 Task: Add 17 Trees Pinot Grigio to the cart.
Action: Mouse moved to (957, 318)
Screenshot: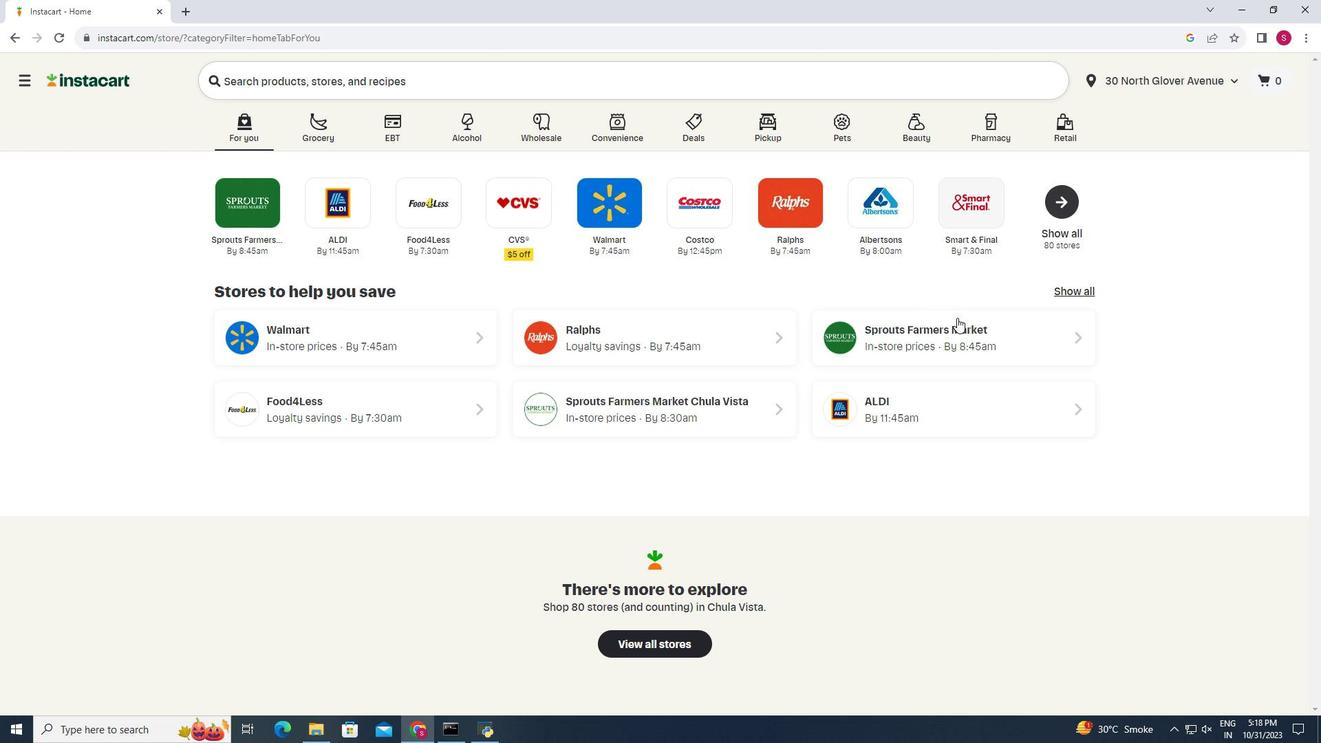 
Action: Mouse pressed left at (957, 318)
Screenshot: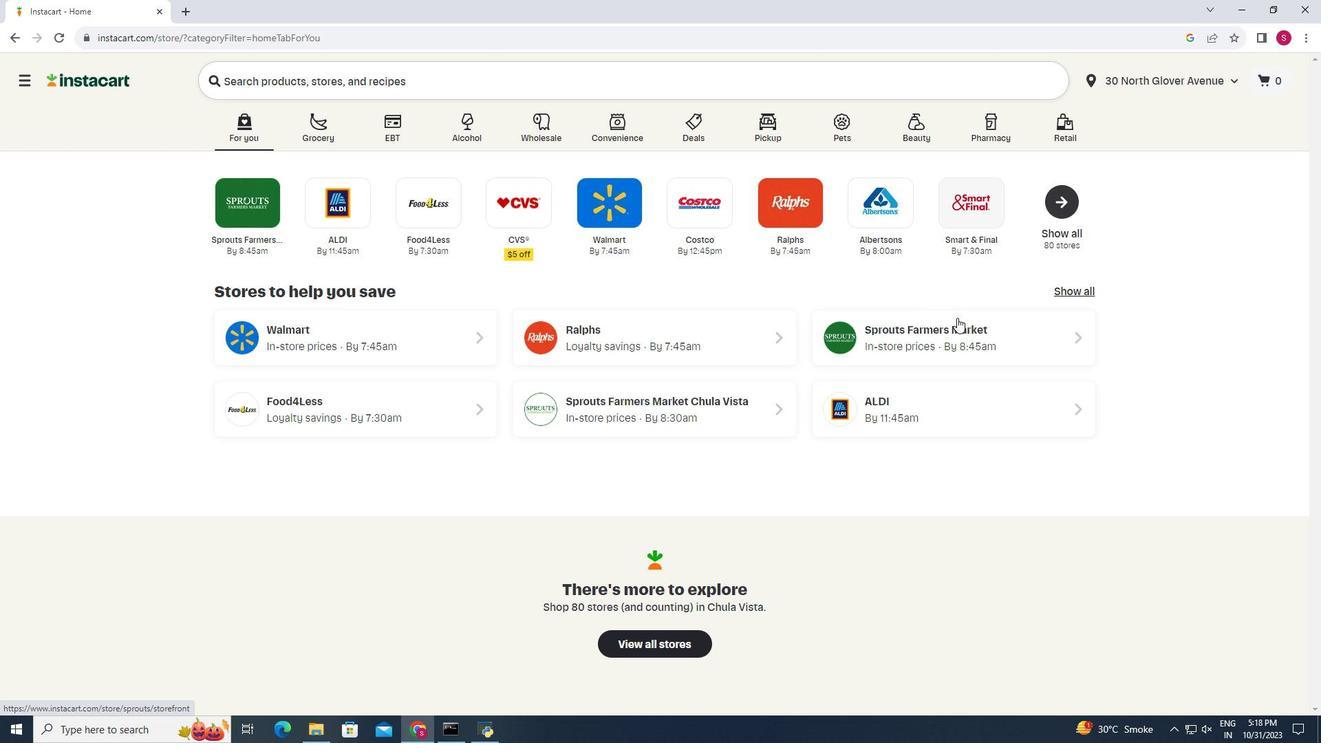 
Action: Mouse moved to (55, 705)
Screenshot: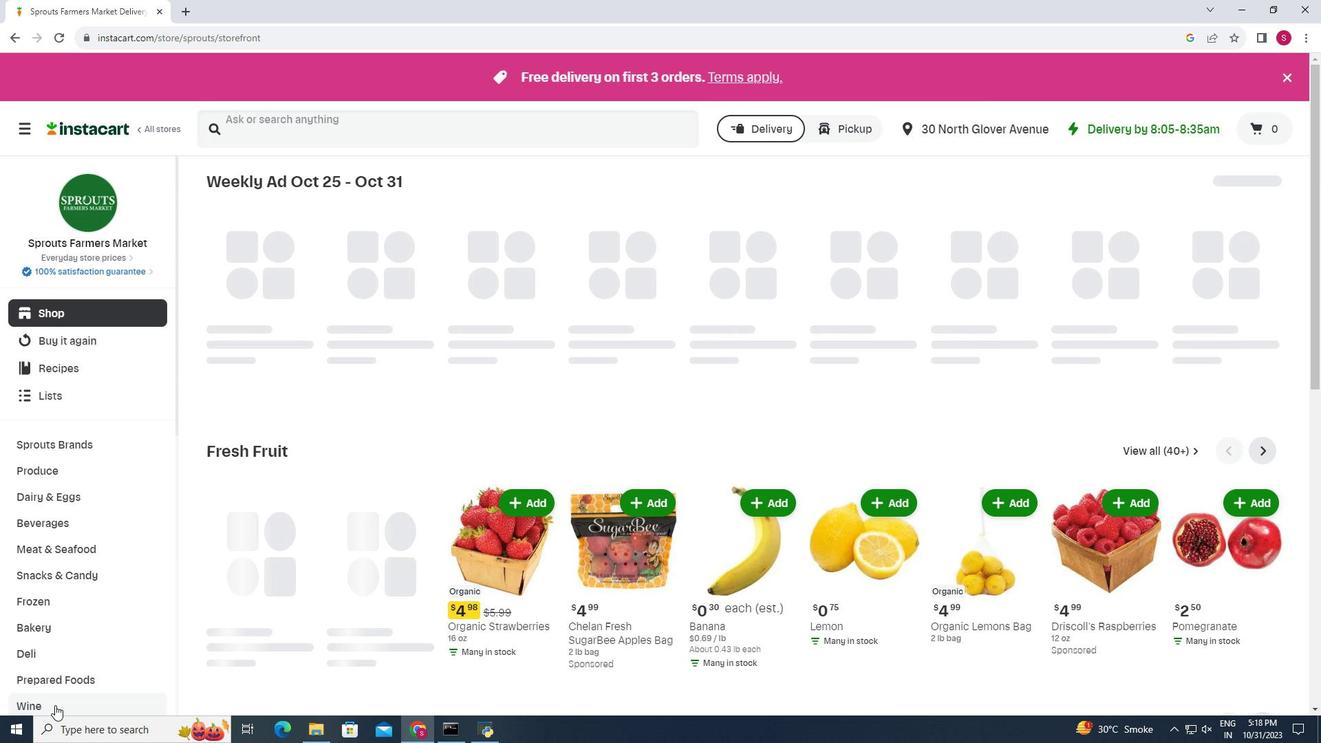 
Action: Mouse pressed left at (55, 705)
Screenshot: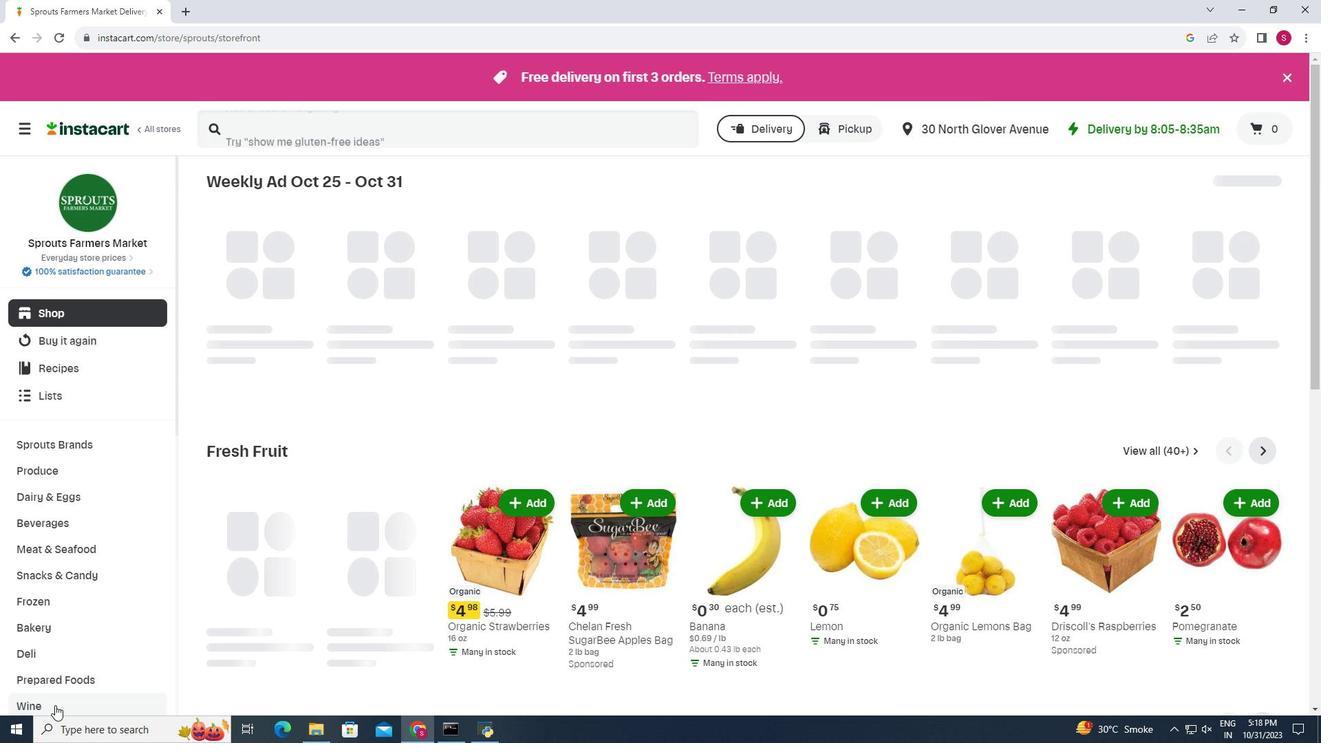 
Action: Mouse moved to (391, 219)
Screenshot: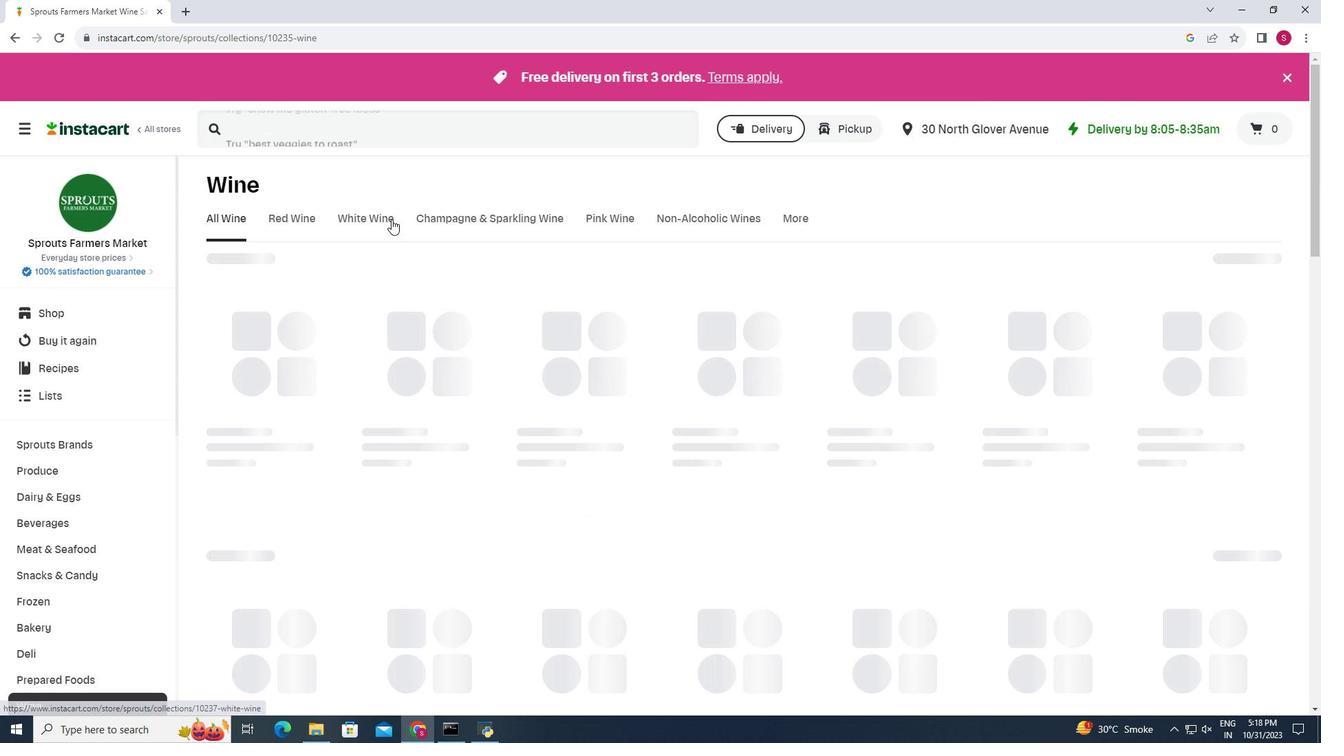 
Action: Mouse pressed left at (391, 219)
Screenshot: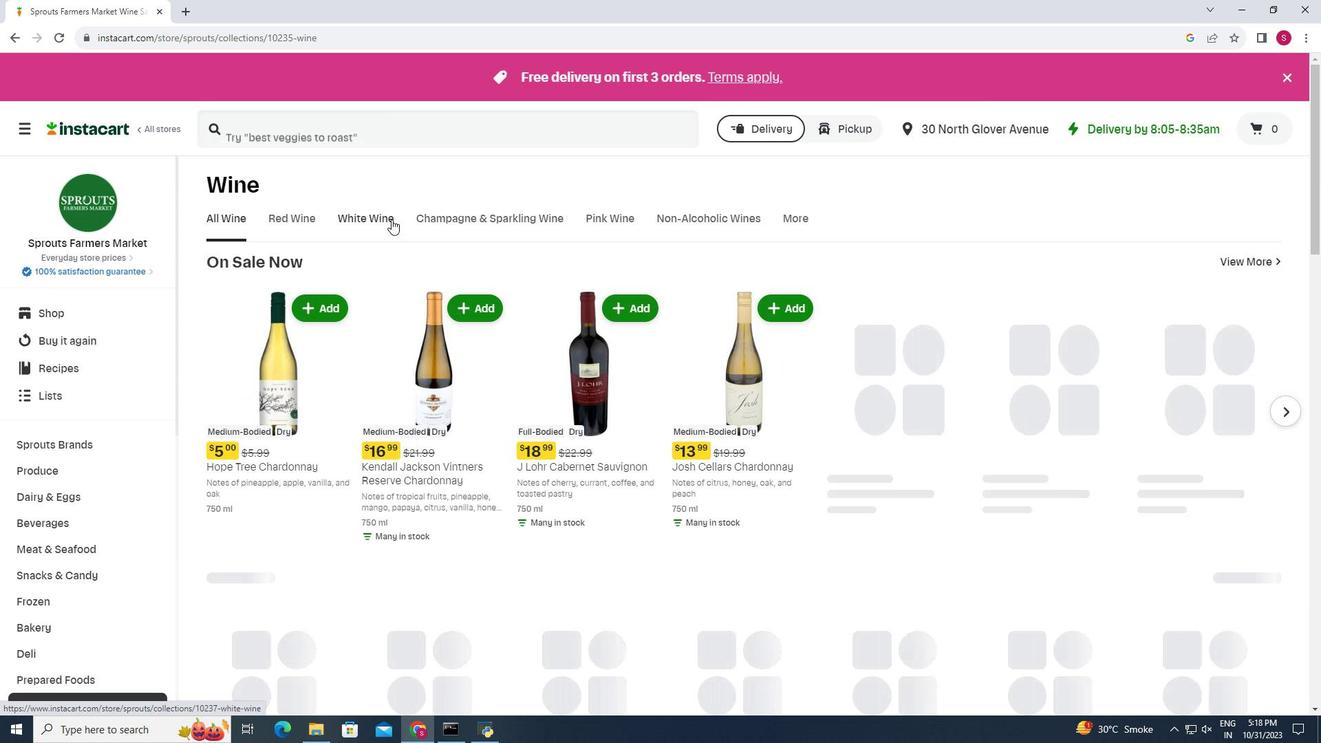 
Action: Mouse moved to (592, 276)
Screenshot: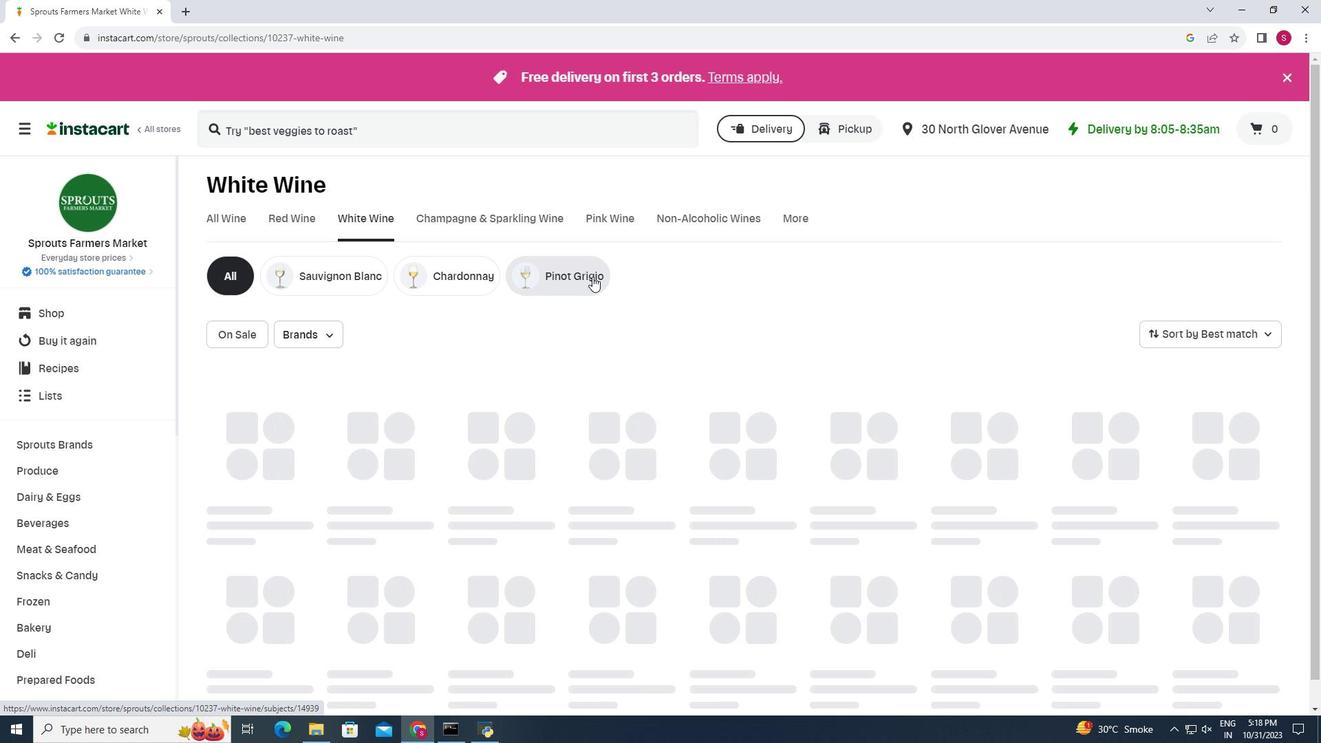 
Action: Mouse pressed left at (592, 276)
Screenshot: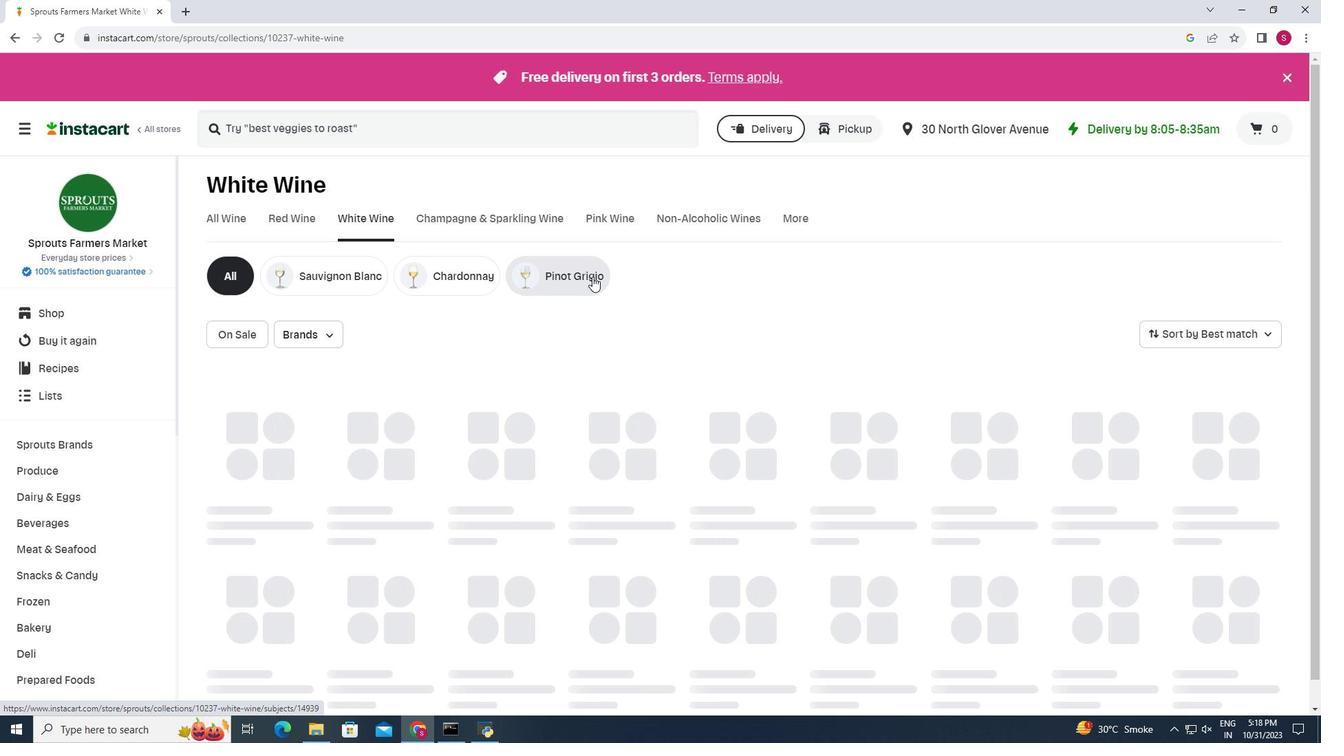 
Action: Mouse moved to (740, 307)
Screenshot: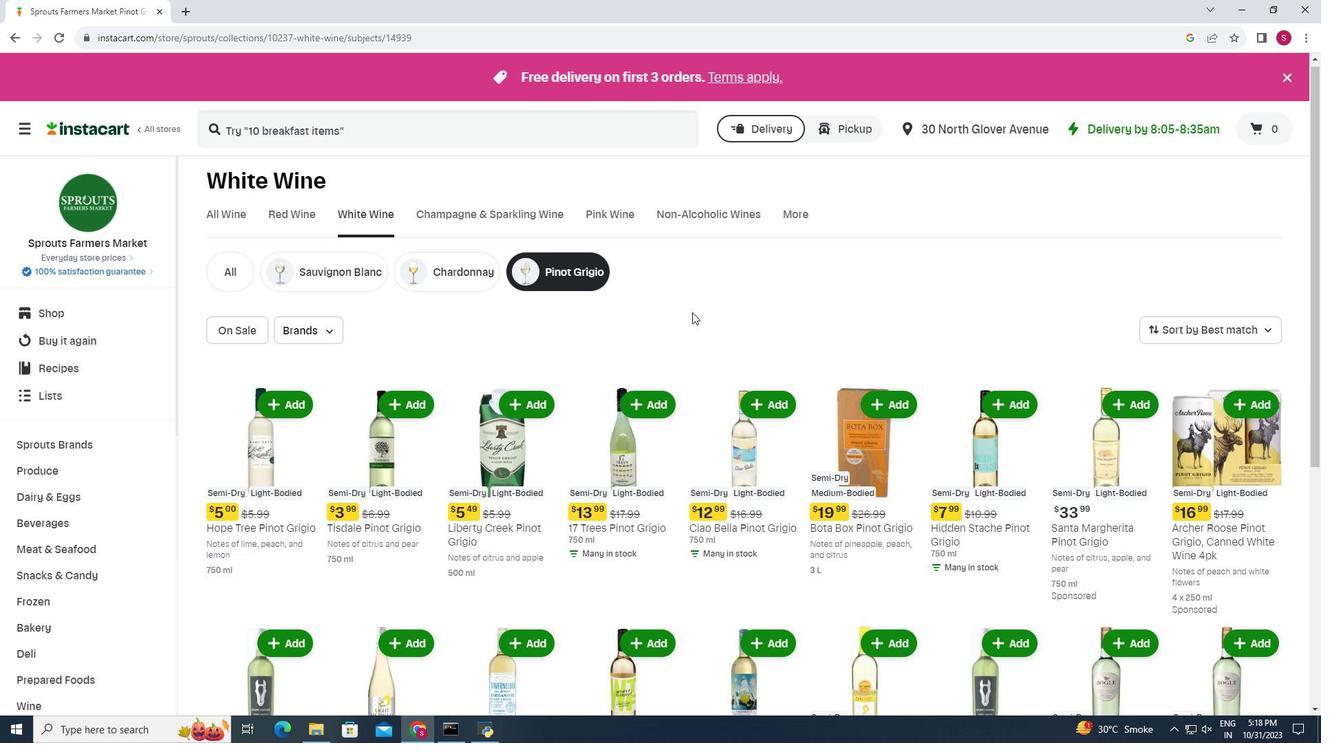 
Action: Mouse scrolled (740, 306) with delta (0, 0)
Screenshot: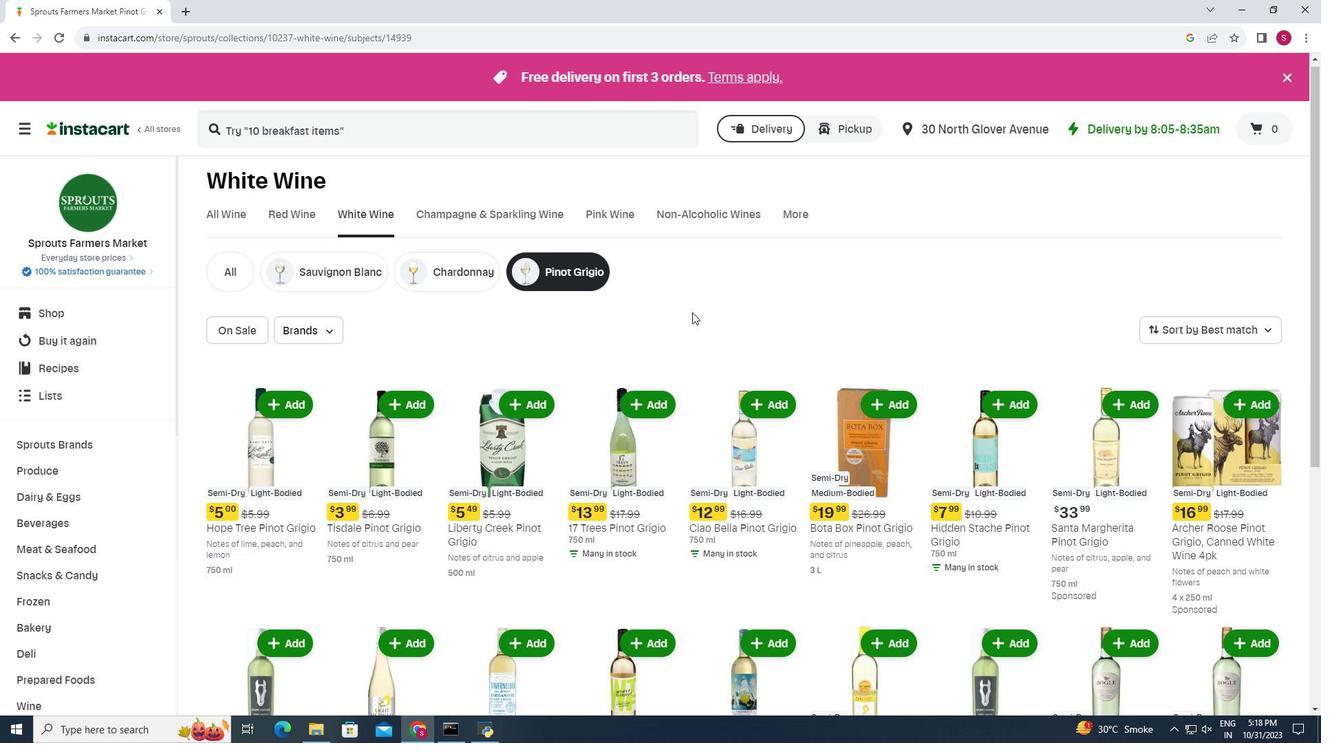 
Action: Mouse moved to (628, 315)
Screenshot: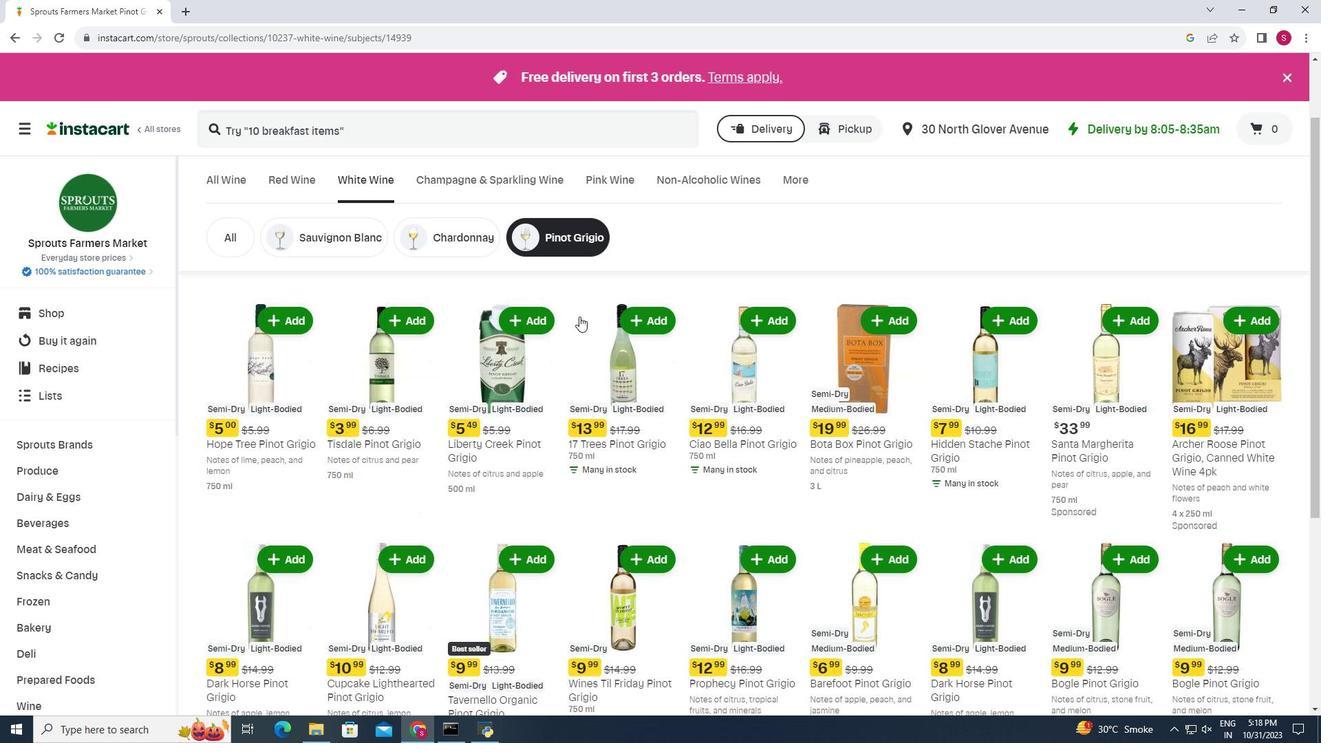 
Action: Mouse scrolled (628, 314) with delta (0, 0)
Screenshot: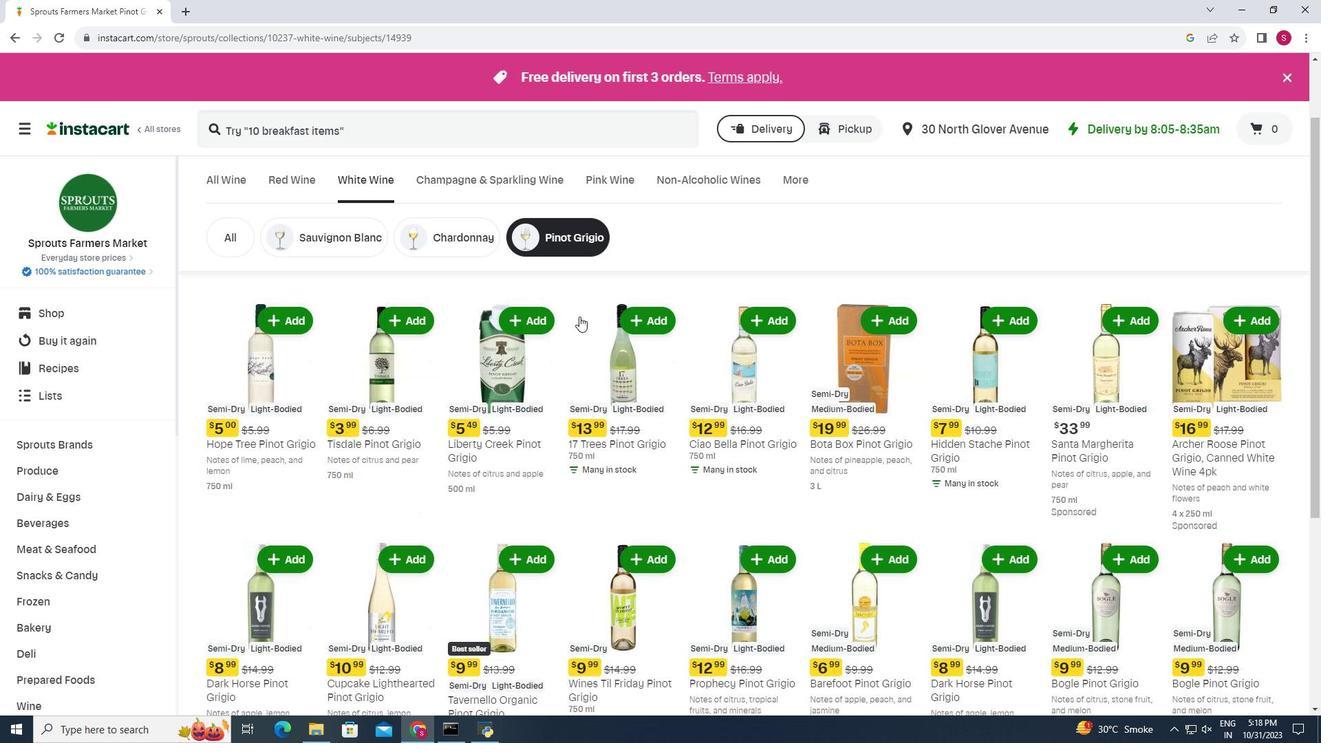 
Action: Mouse moved to (593, 394)
Screenshot: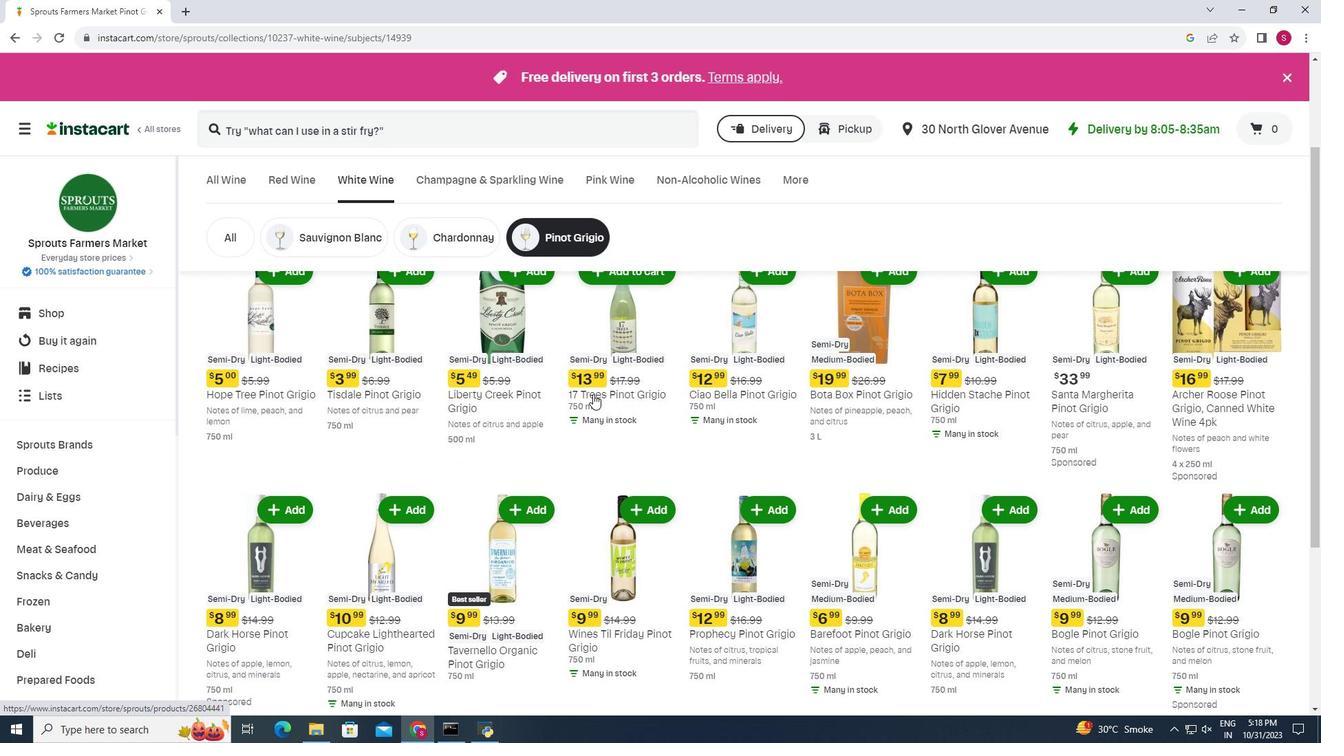 
Action: Mouse scrolled (593, 395) with delta (0, 0)
Screenshot: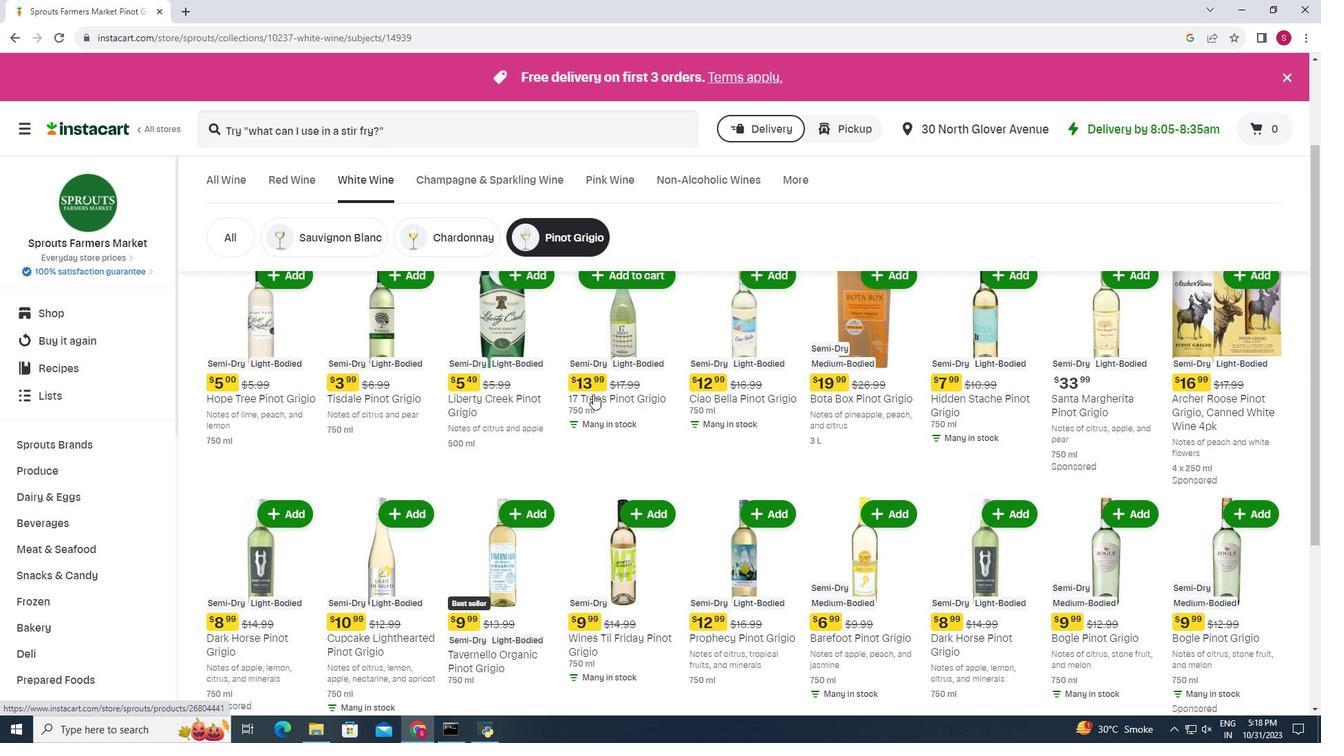 
Action: Mouse scrolled (593, 395) with delta (0, 0)
Screenshot: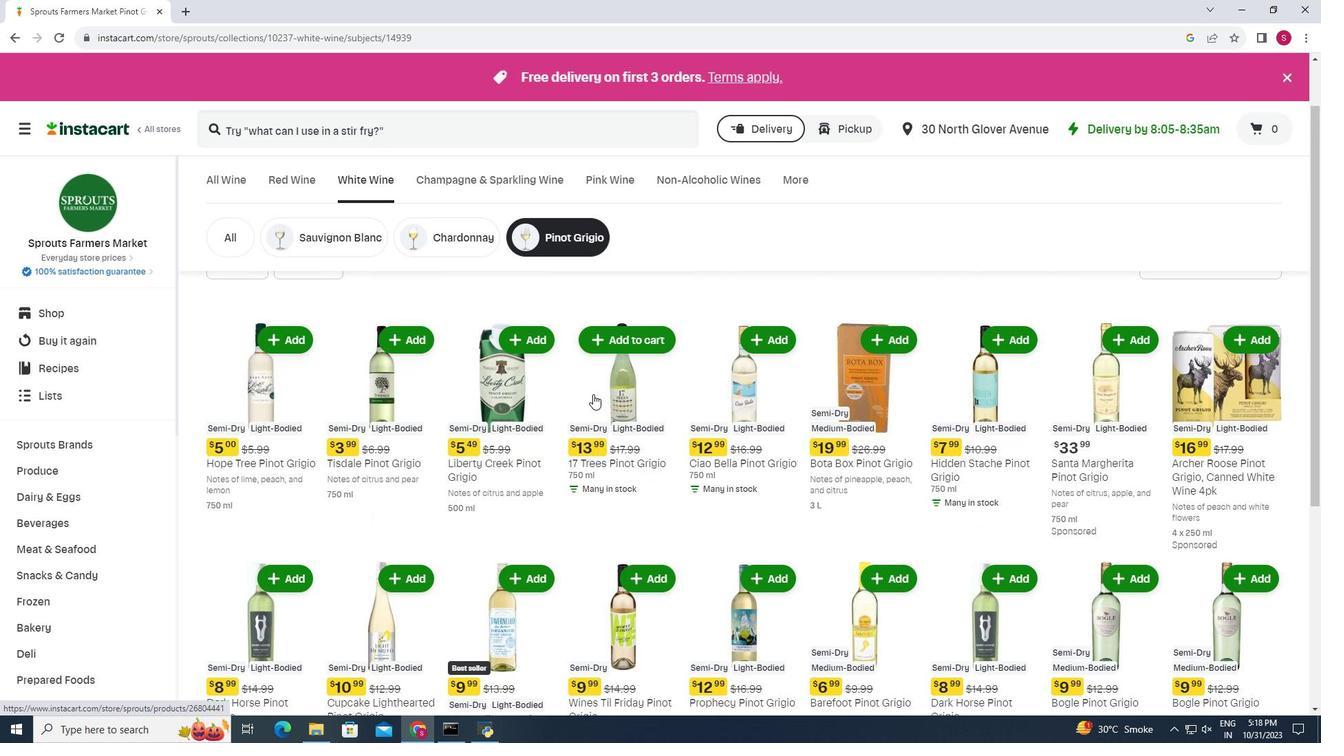 
Action: Mouse moved to (616, 397)
Screenshot: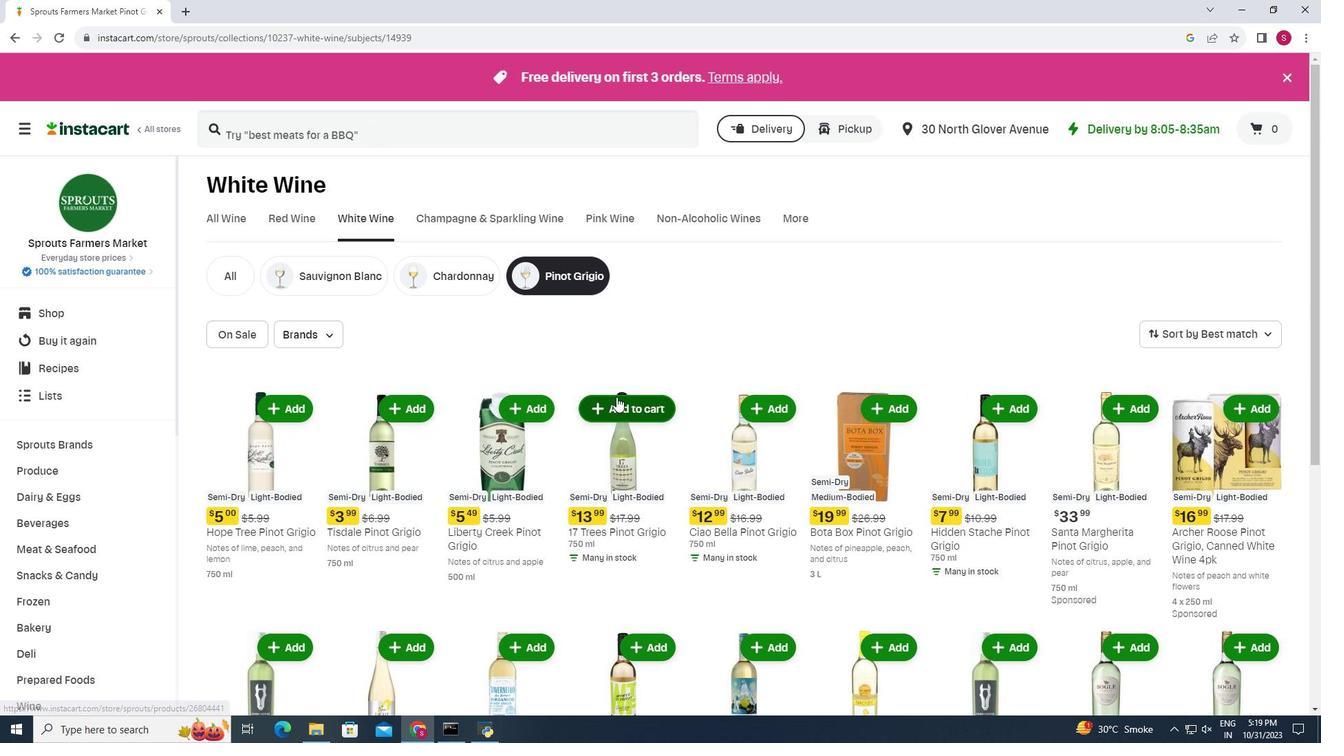 
Action: Mouse pressed left at (616, 397)
Screenshot: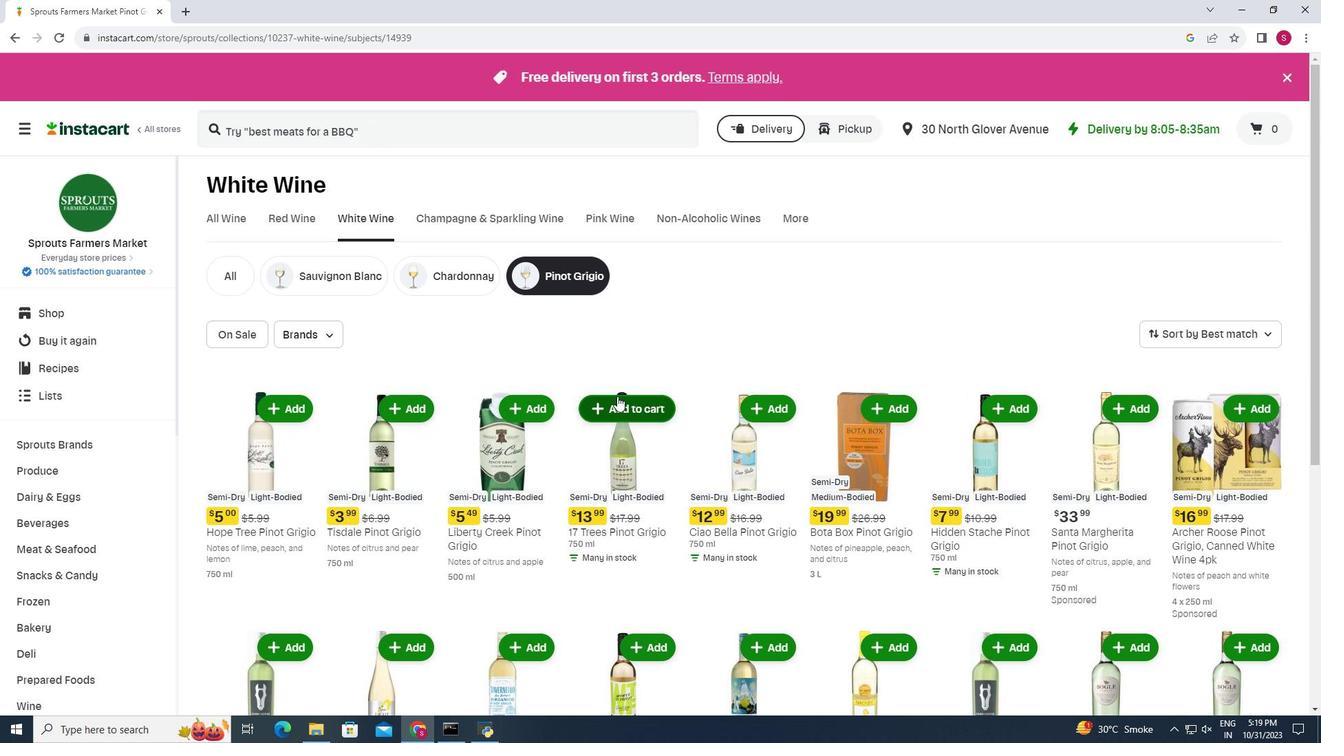 
Action: Mouse moved to (685, 338)
Screenshot: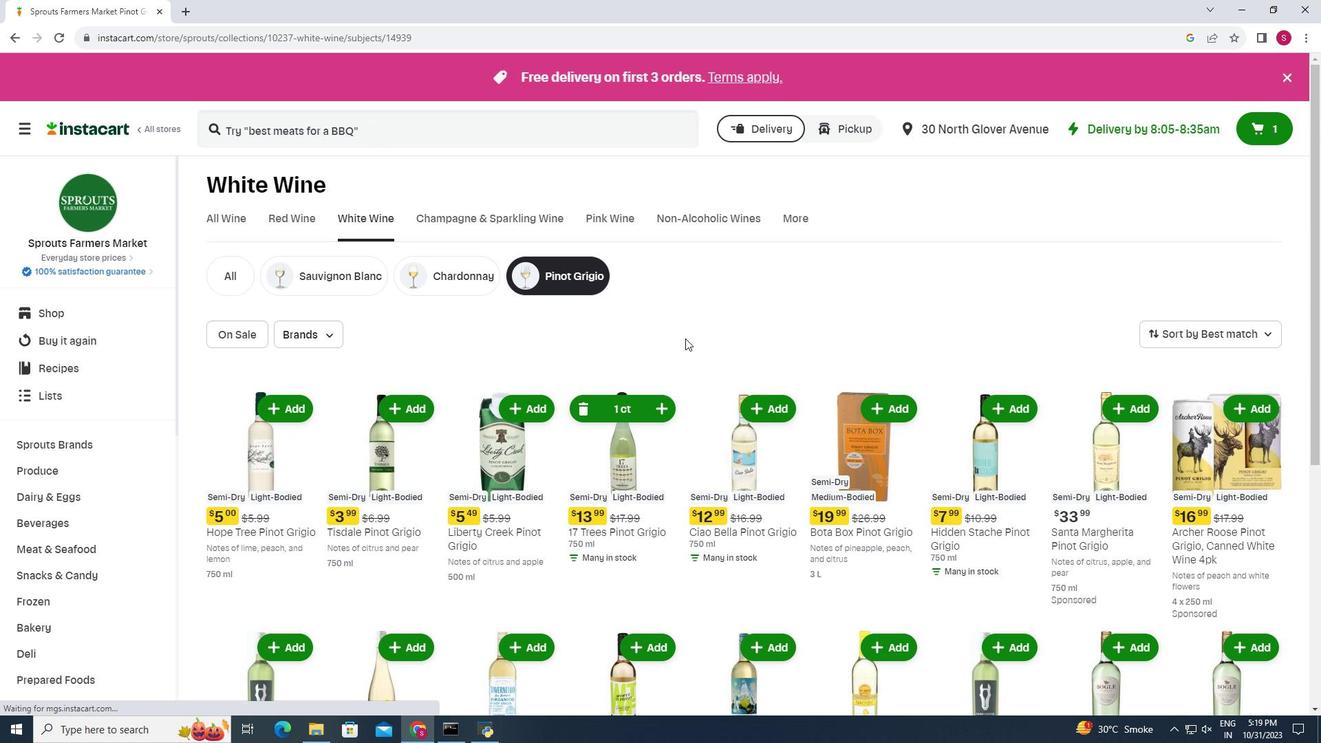 
